 Task: Make in the project AquaVue a sprint 'Infrastructure Upgrade Sprint'. Create in the project AquaVue a sprint 'Infrastructure Upgrade Sprint'. Add in the project AquaVue a sprint 'Infrastructure Upgrade Sprint'
Action: Mouse moved to (168, 45)
Screenshot: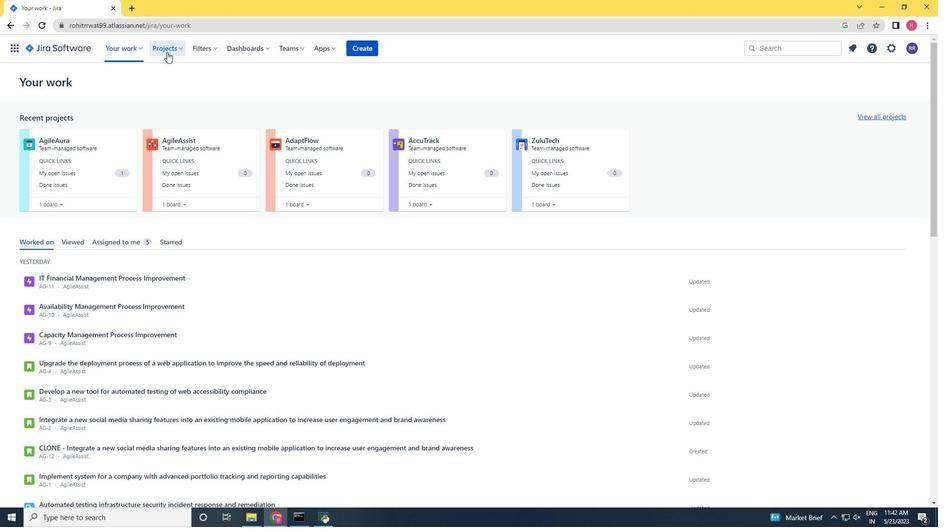 
Action: Mouse pressed left at (168, 45)
Screenshot: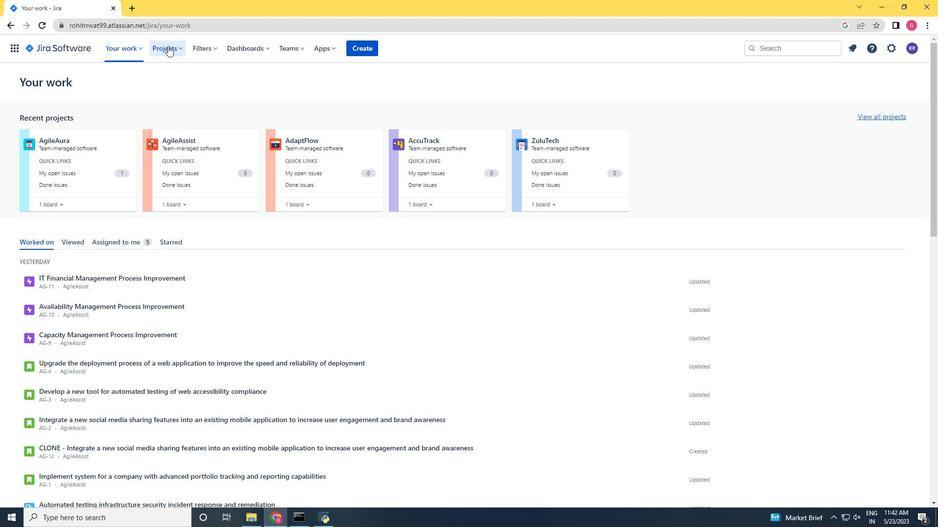 
Action: Mouse moved to (185, 96)
Screenshot: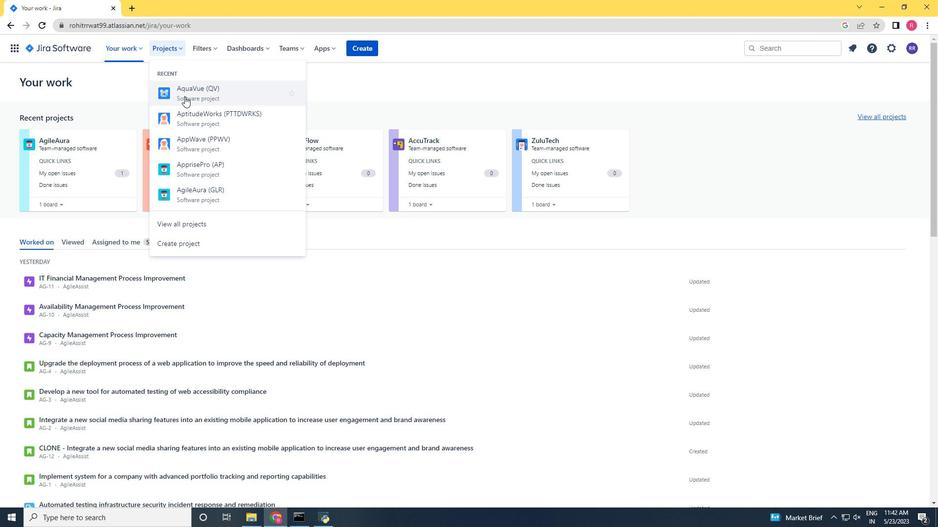 
Action: Mouse pressed left at (185, 96)
Screenshot: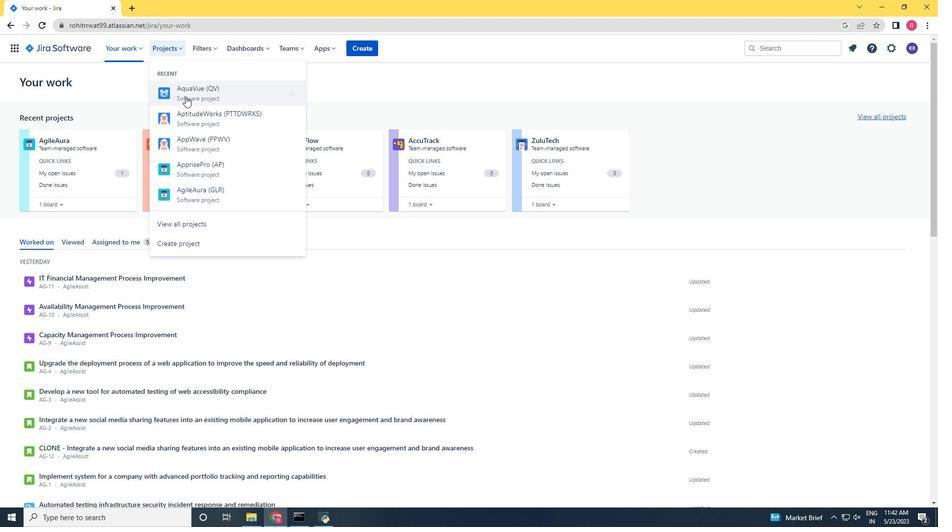 
Action: Mouse moved to (63, 152)
Screenshot: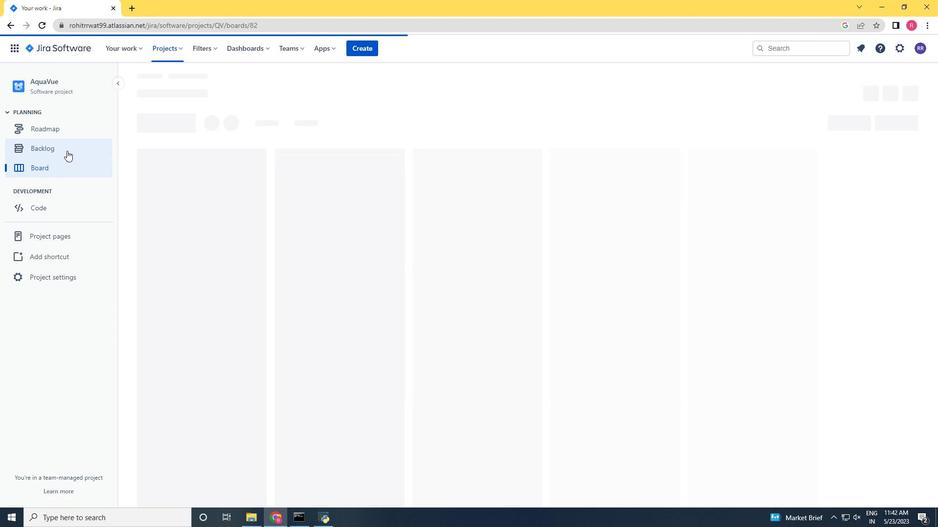 
Action: Mouse pressed left at (63, 152)
Screenshot: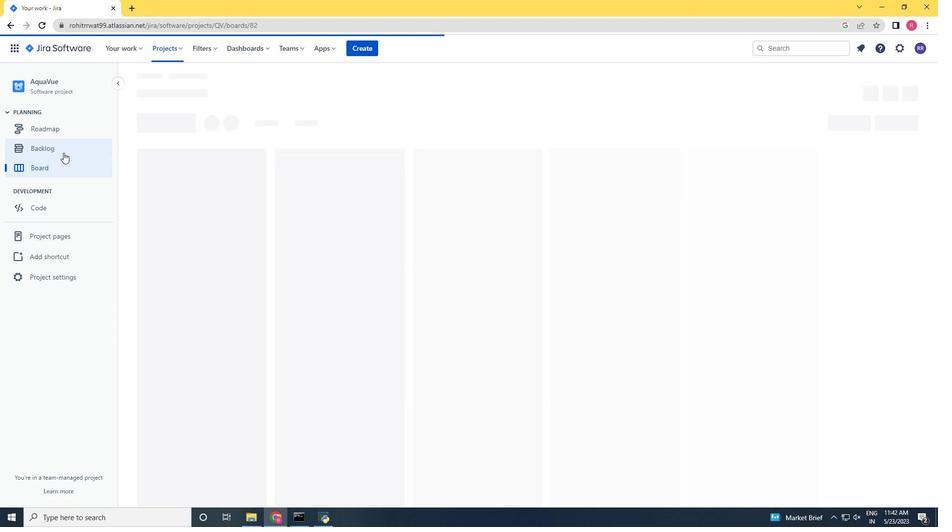
Action: Mouse moved to (880, 153)
Screenshot: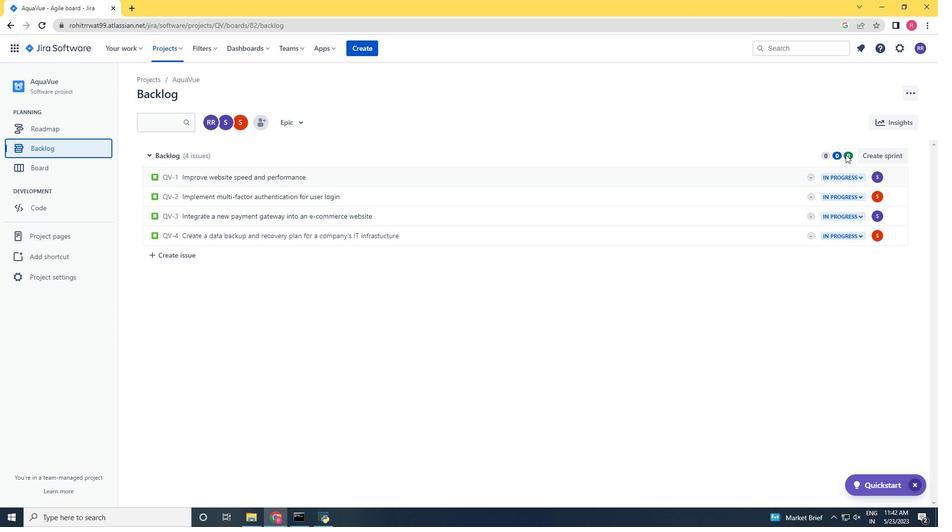
Action: Mouse pressed left at (880, 153)
Screenshot: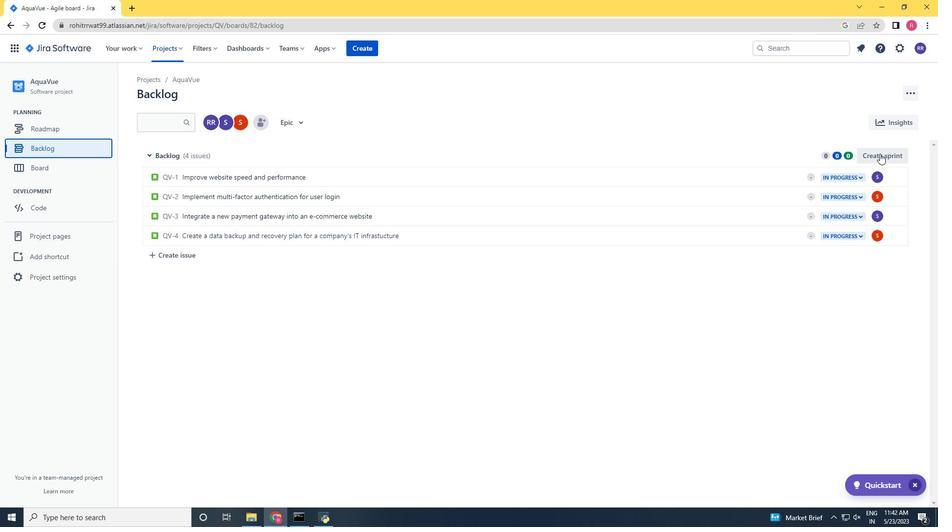 
Action: Mouse moved to (204, 155)
Screenshot: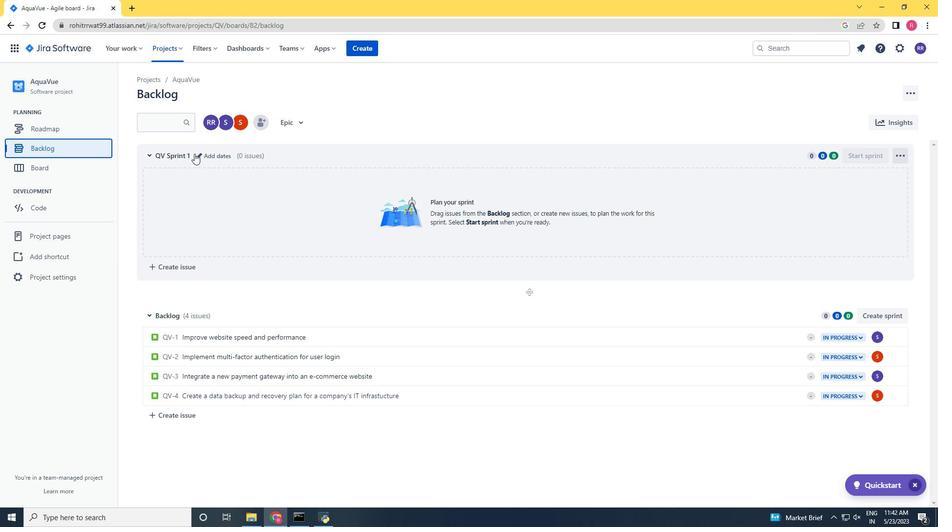 
Action: Mouse pressed left at (204, 155)
Screenshot: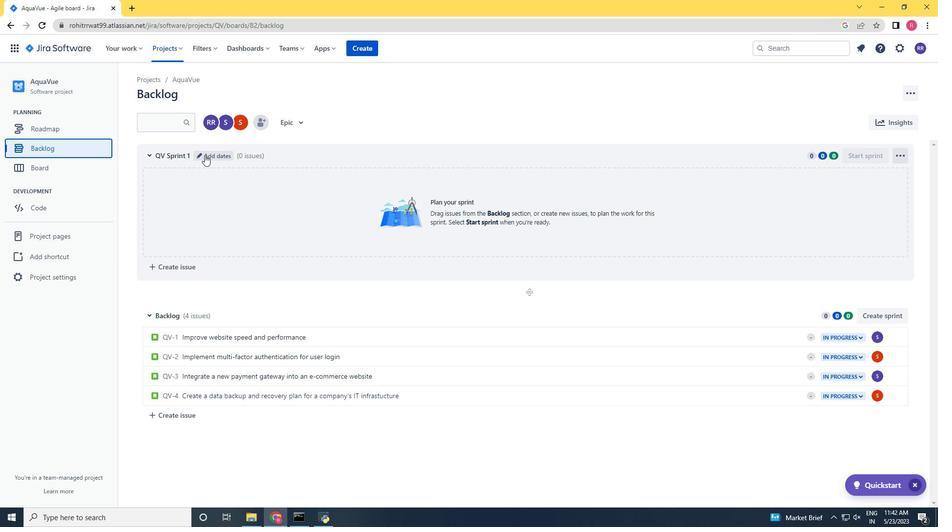 
Action: Key pressed <Key.backspace><Key.backspace><Key.backspace><Key.backspace><Key.backspace><Key.backspace><Key.backspace><Key.backspace><Key.backspace><Key.backspace><Key.backspace><Key.backspace><Key.backspace><Key.backspace><Key.backspace><Key.backspace><Key.backspace><Key.backspace><Key.backspace><Key.backspace><Key.backspace><Key.backspace><Key.backspace><Key.backspace><Key.backspace><Key.backspace><Key.backspace><Key.backspace><Key.backspace><Key.backspace><Key.backspace><Key.backspace><Key.backspace><Key.backspace><Key.backspace><Key.backspace><Key.backspace><Key.backspace><Key.shift><Key.shift>Infrastructure<Key.space><Key.shift>Upgrade<Key.space><Key.shift>Sprint<Key.space><Key.enter>
Screenshot: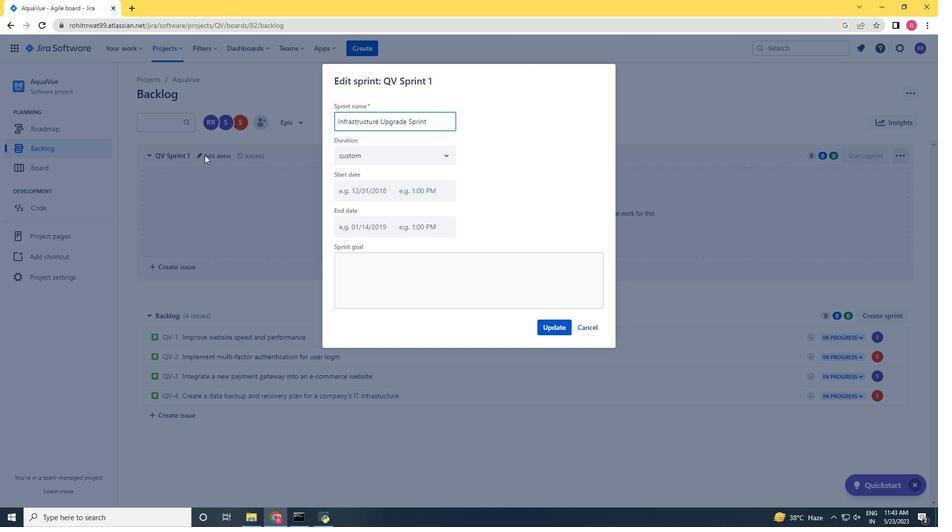 
Action: Mouse moved to (888, 319)
Screenshot: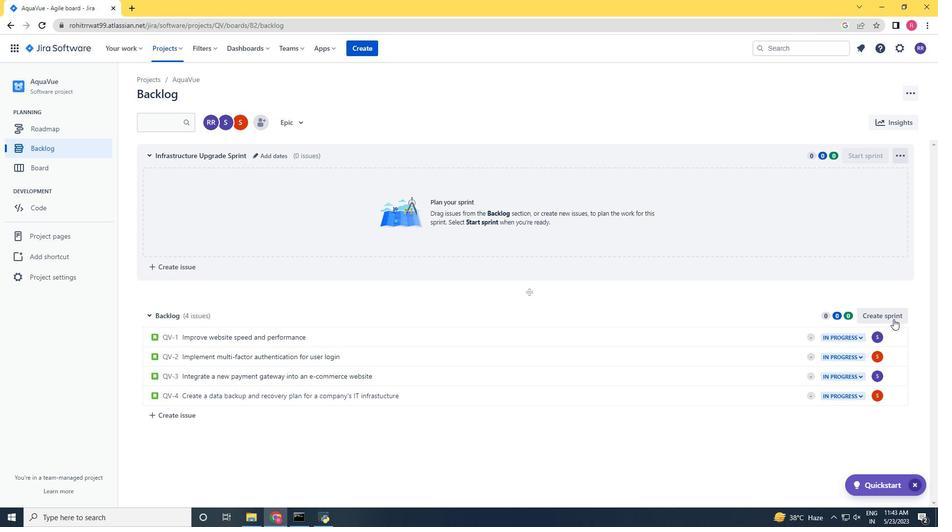 
Action: Mouse pressed left at (888, 319)
Screenshot: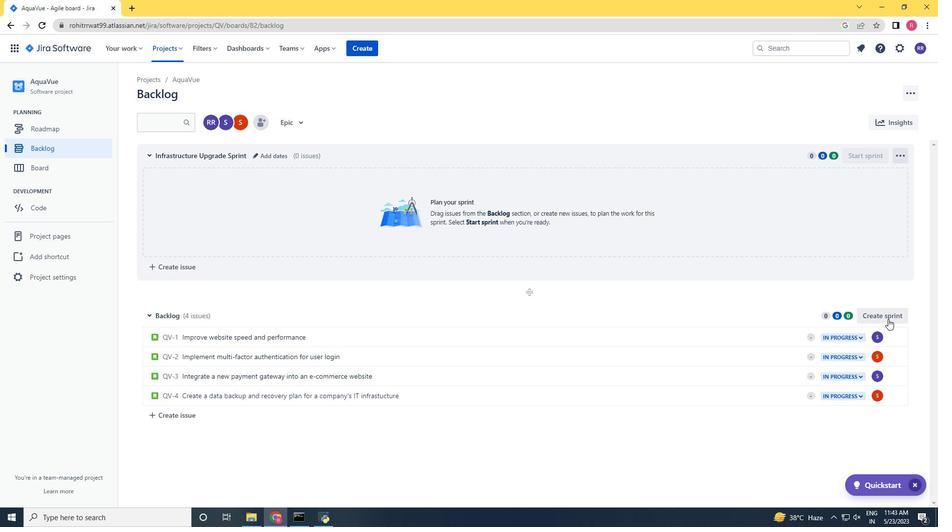 
Action: Mouse moved to (267, 318)
Screenshot: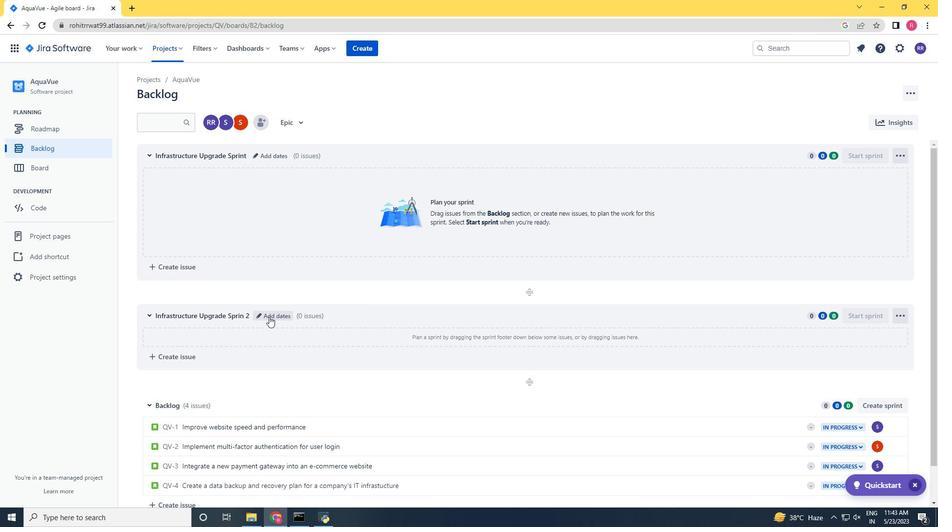 
Action: Mouse pressed left at (267, 318)
Screenshot: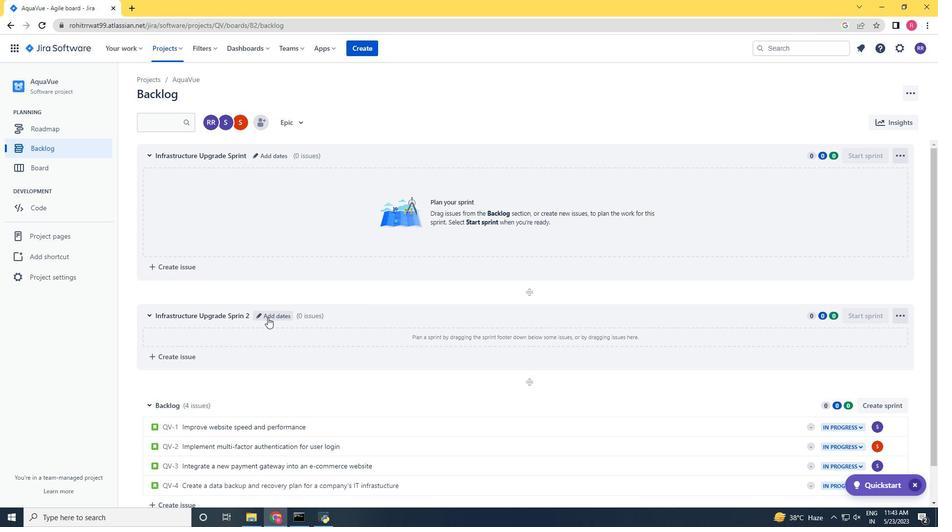 
Action: Key pressed <Key.backspace>
Screenshot: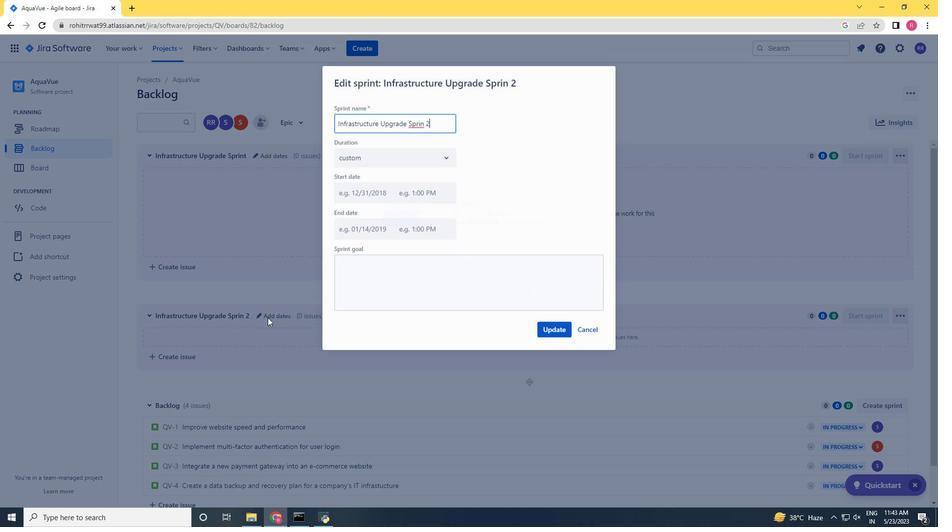 
Action: Mouse moved to (267, 318)
Screenshot: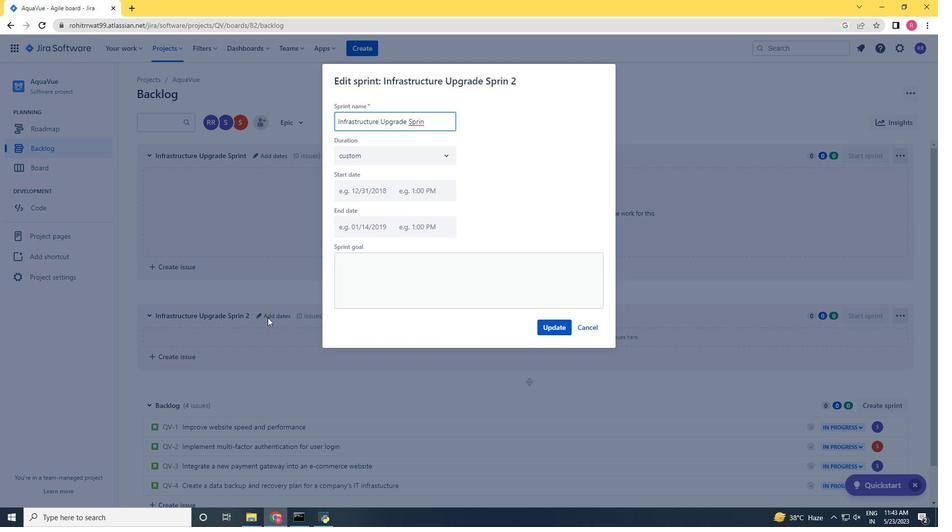 
Action: Key pressed <Key.backspace>
Screenshot: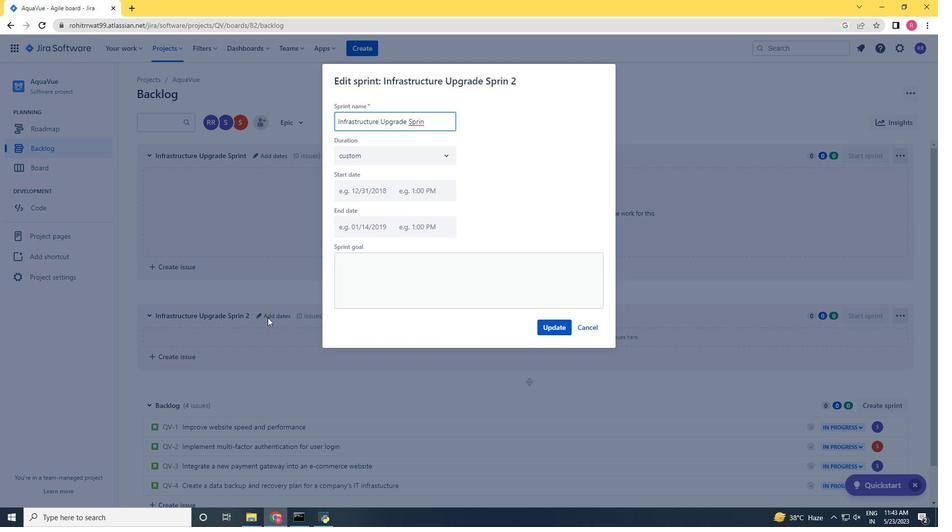
Action: Mouse moved to (268, 318)
Screenshot: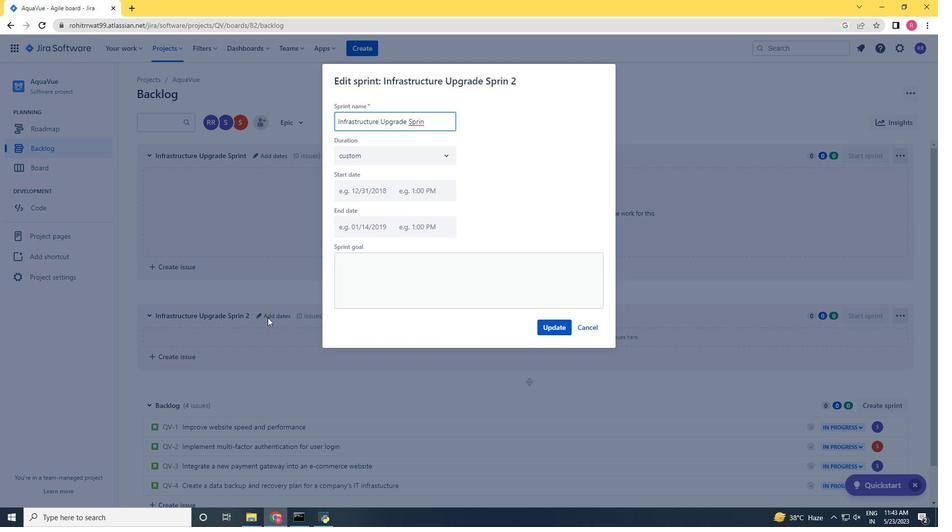 
Action: Key pressed <Key.backspace>
Screenshot: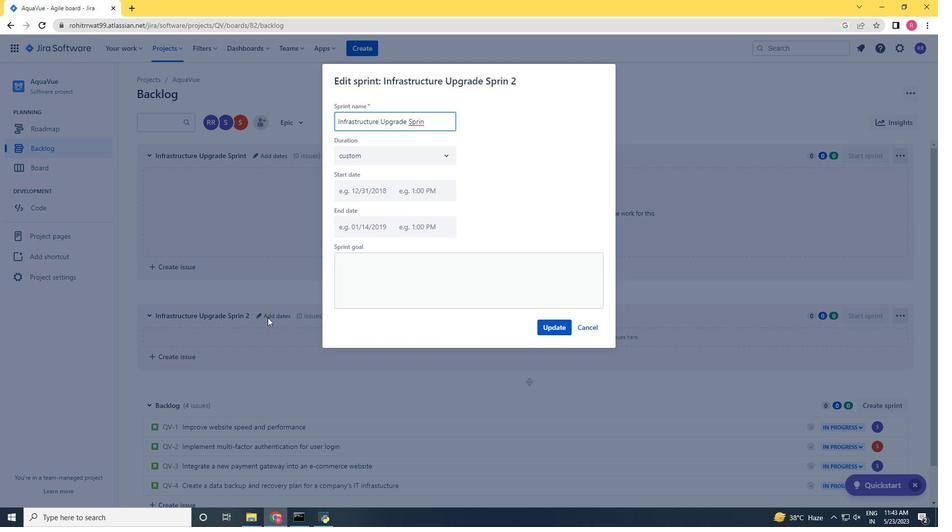 
Action: Mouse moved to (269, 318)
Screenshot: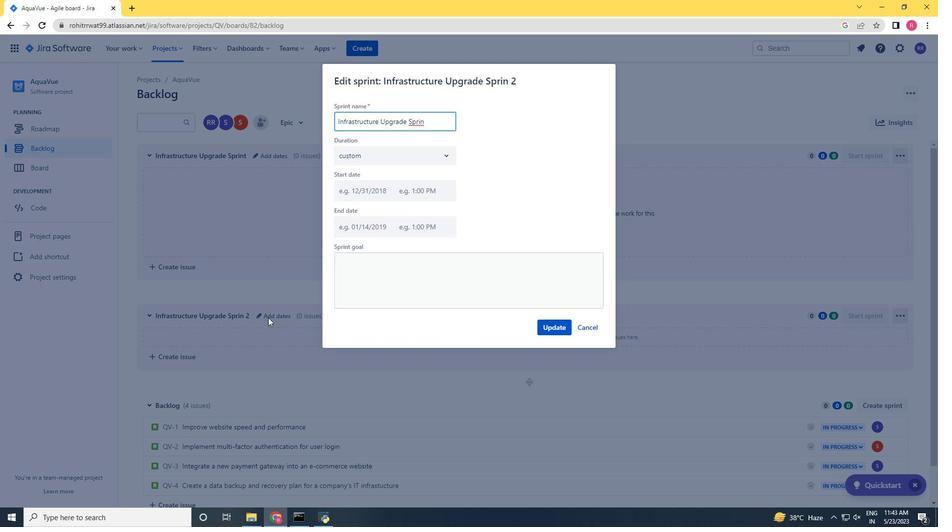 
Action: Key pressed <Key.backspace>
Screenshot: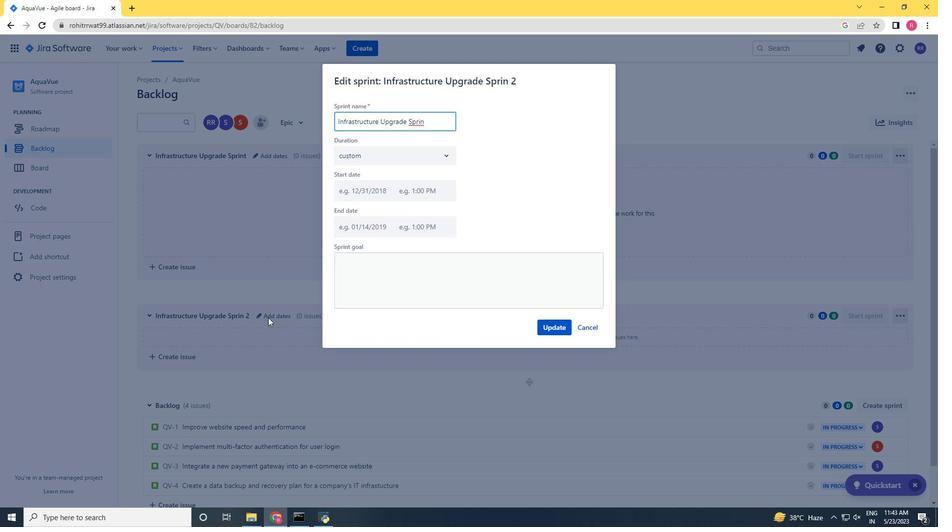 
Action: Mouse moved to (270, 318)
Screenshot: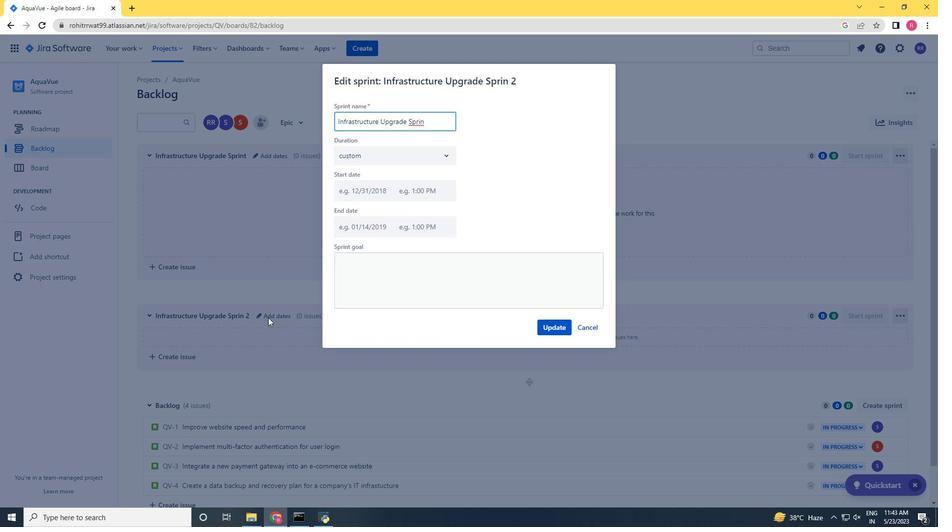 
Action: Key pressed <Key.backspace>
Screenshot: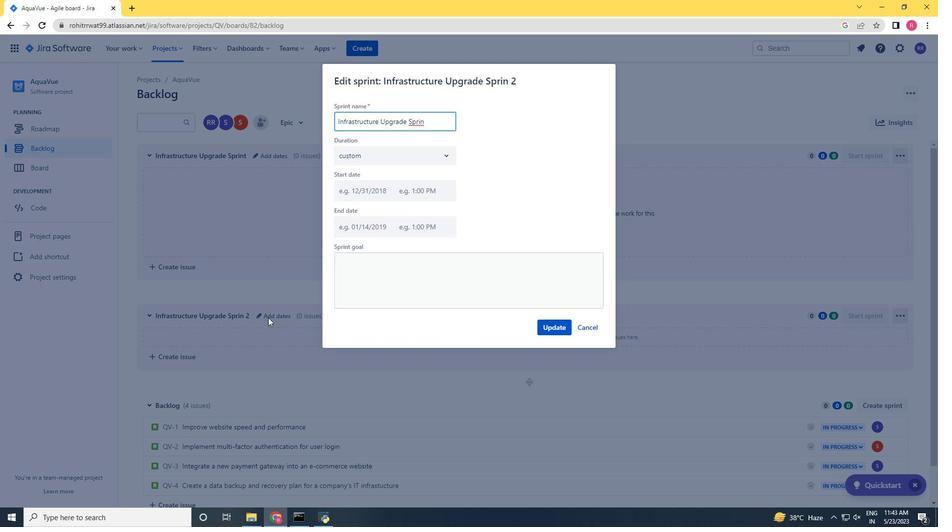 
Action: Mouse moved to (273, 318)
Screenshot: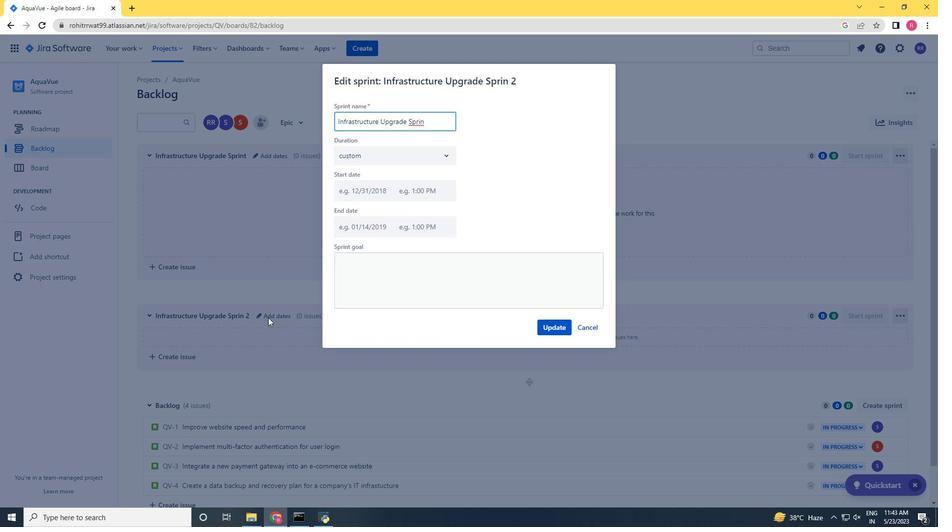 
Action: Key pressed <Key.backspace>
Screenshot: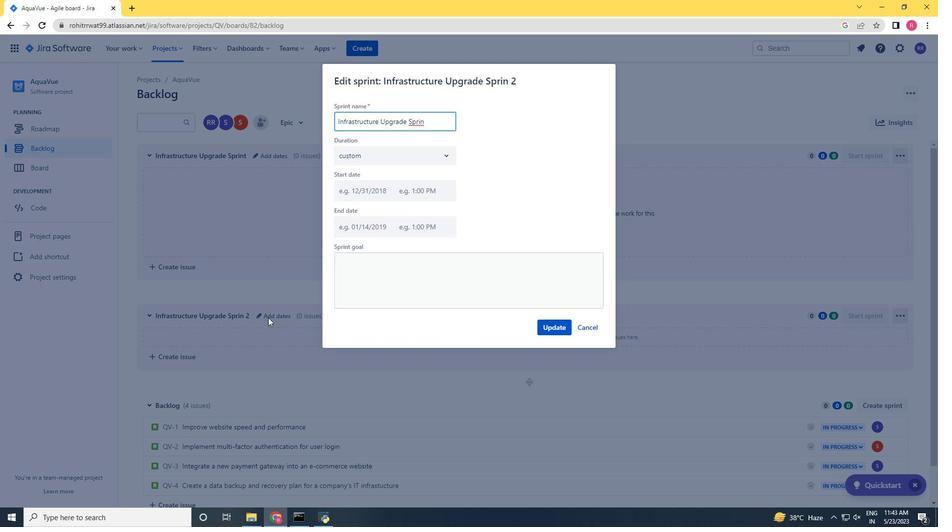 
Action: Mouse moved to (274, 318)
Screenshot: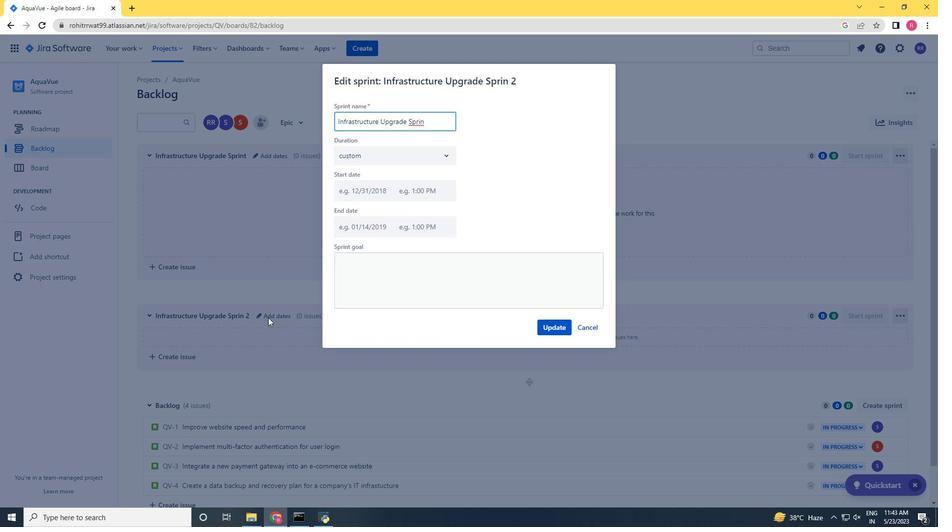 
Action: Key pressed <Key.backspace>
Screenshot: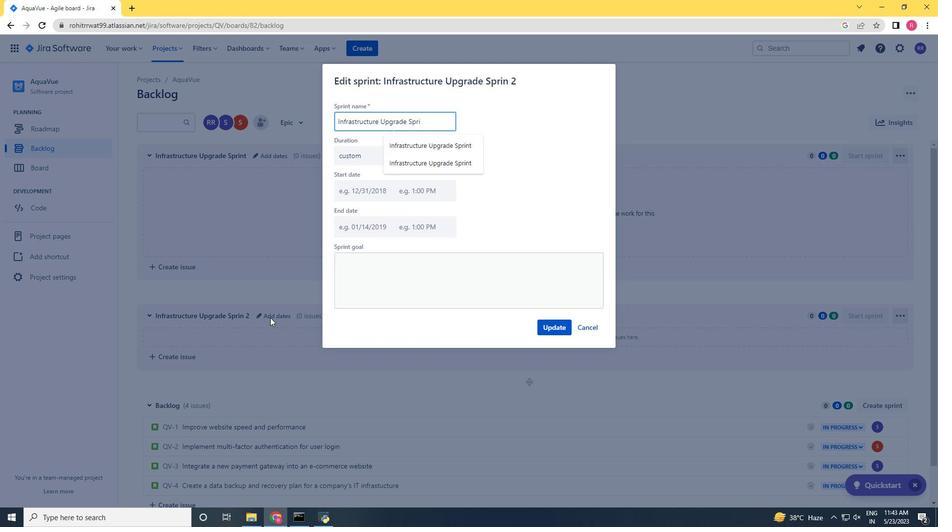 
Action: Mouse moved to (298, 318)
Screenshot: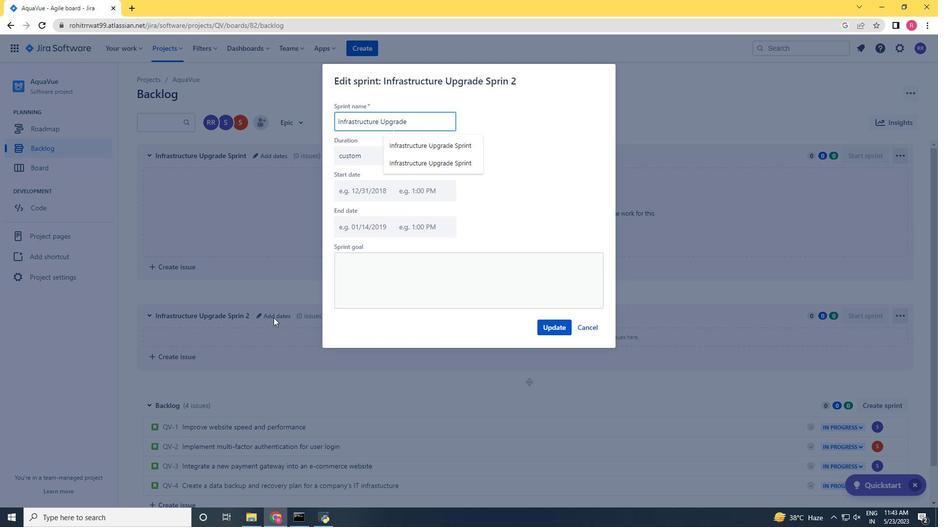 
Action: Key pressed <Key.backspace>
Screenshot: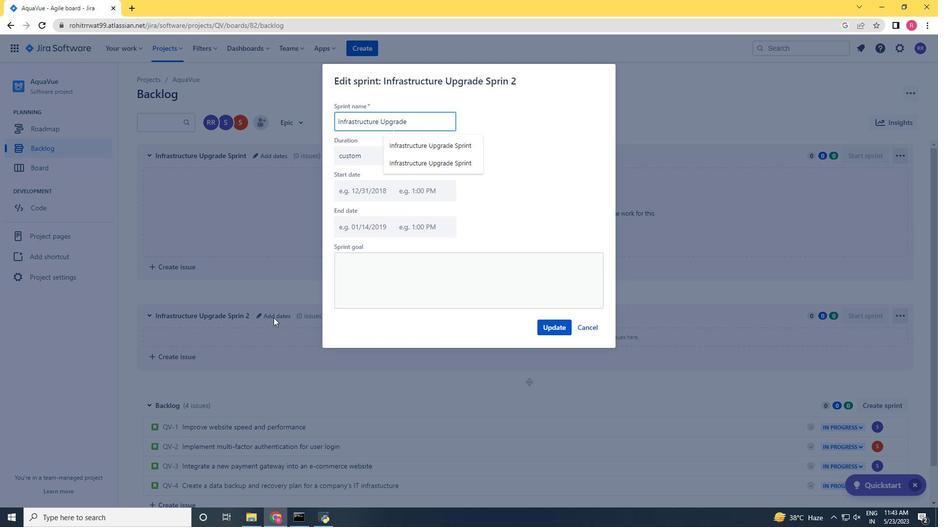 
Action: Mouse moved to (304, 318)
Screenshot: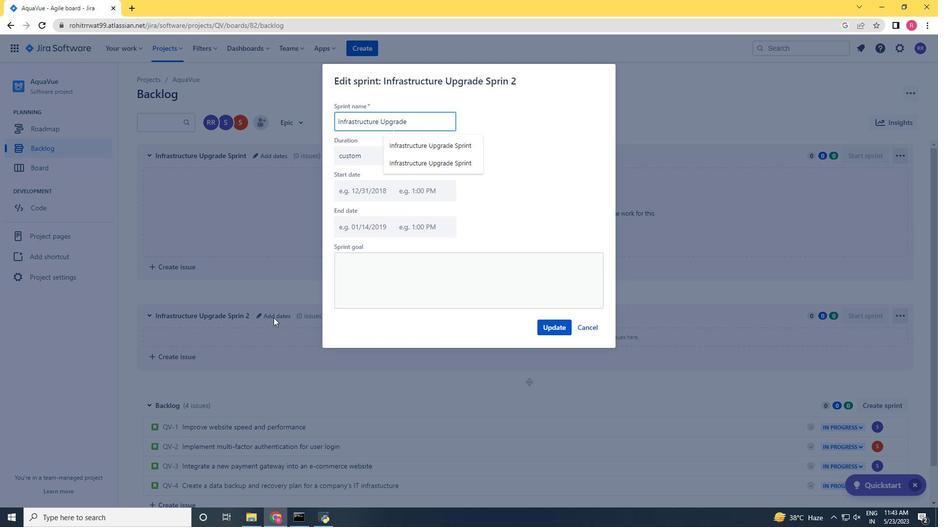 
Action: Key pressed <Key.backspace><Key.backspace>
Screenshot: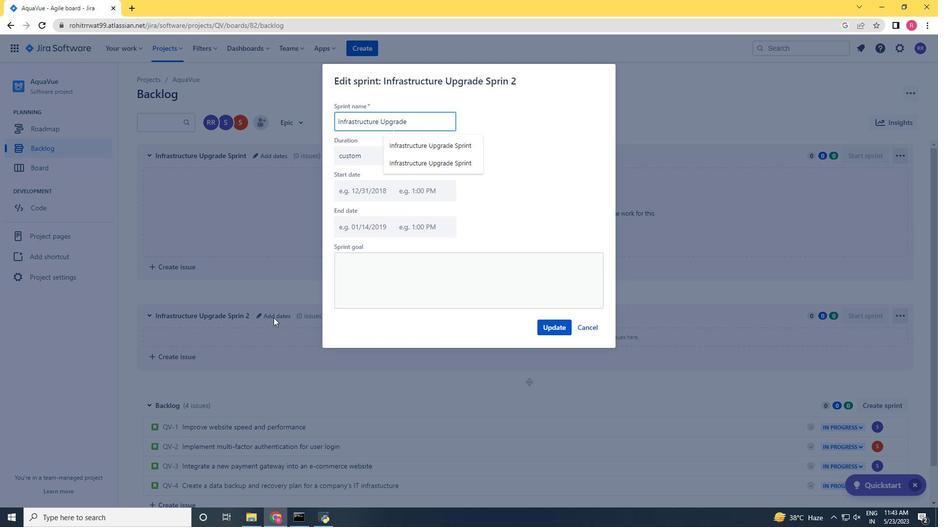 
Action: Mouse moved to (306, 318)
Screenshot: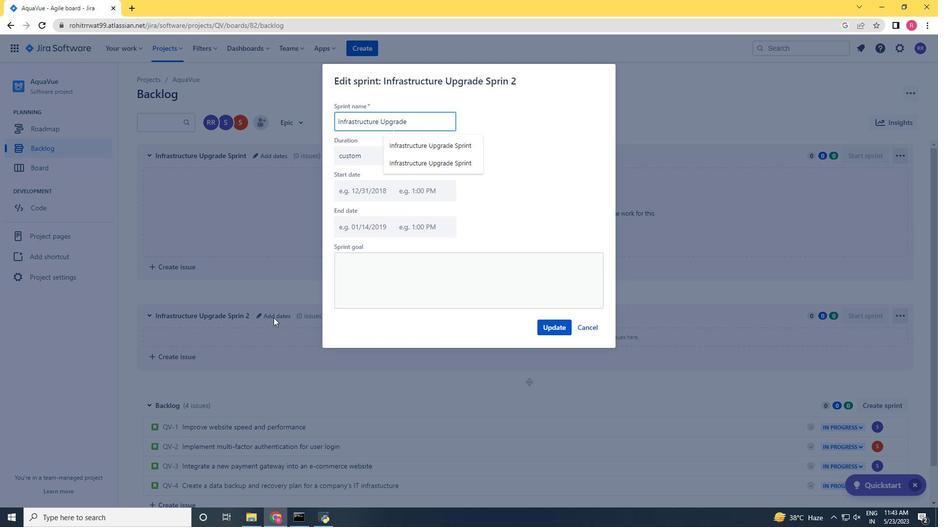 
Action: Key pressed <Key.backspace>
Screenshot: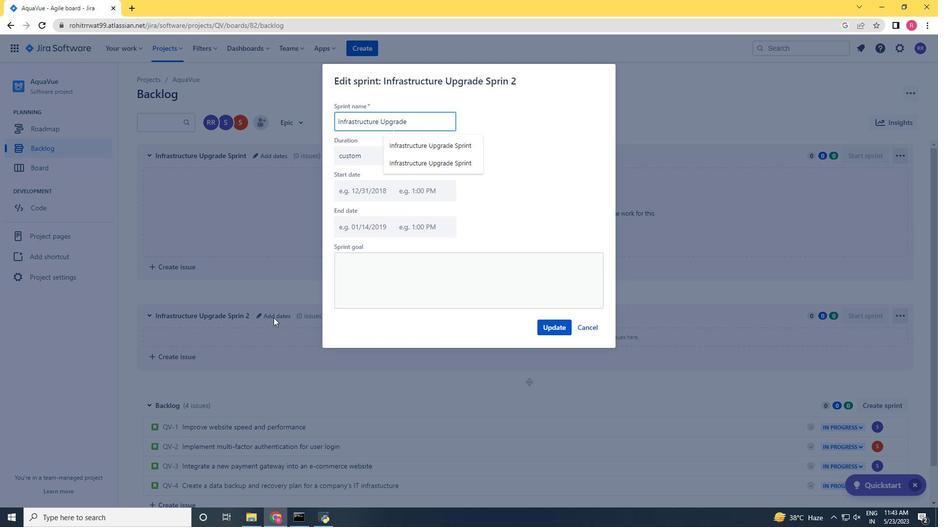 
Action: Mouse moved to (320, 318)
Screenshot: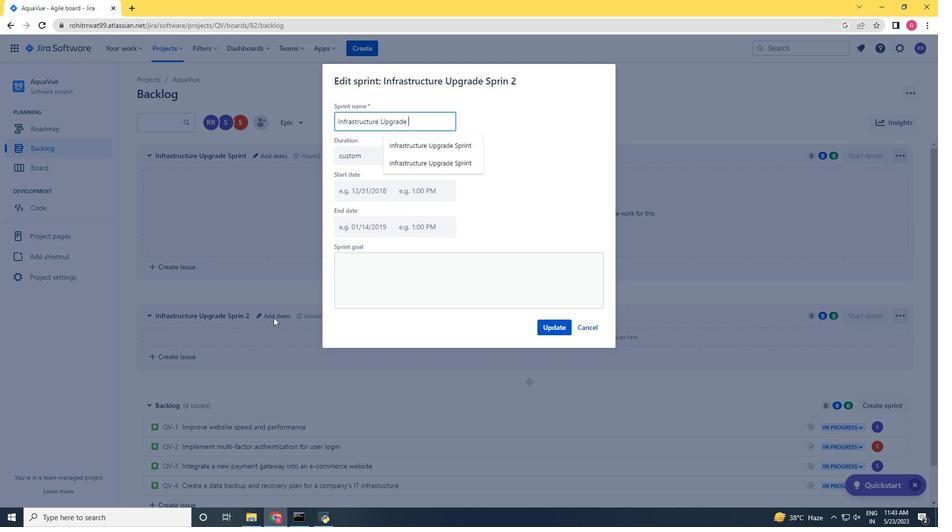 
Action: Key pressed <Key.backspace>
Screenshot: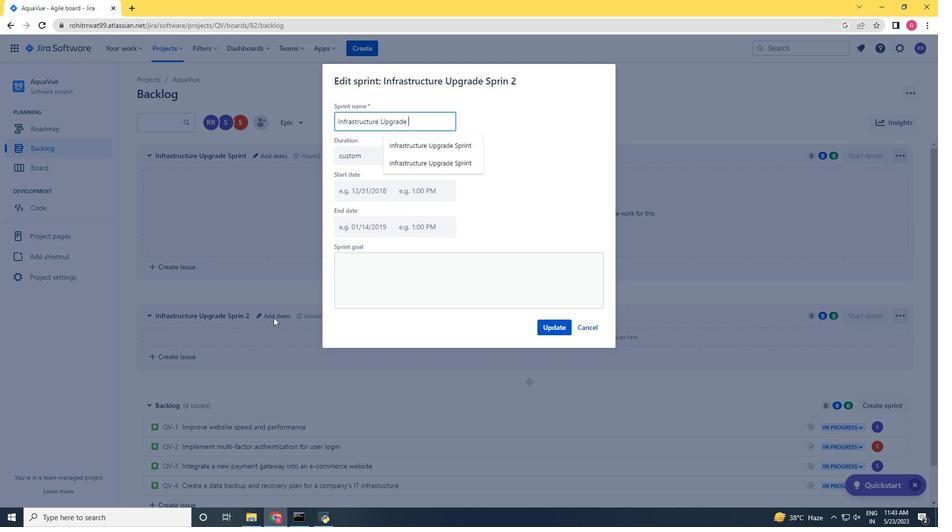 
Action: Mouse moved to (326, 317)
Screenshot: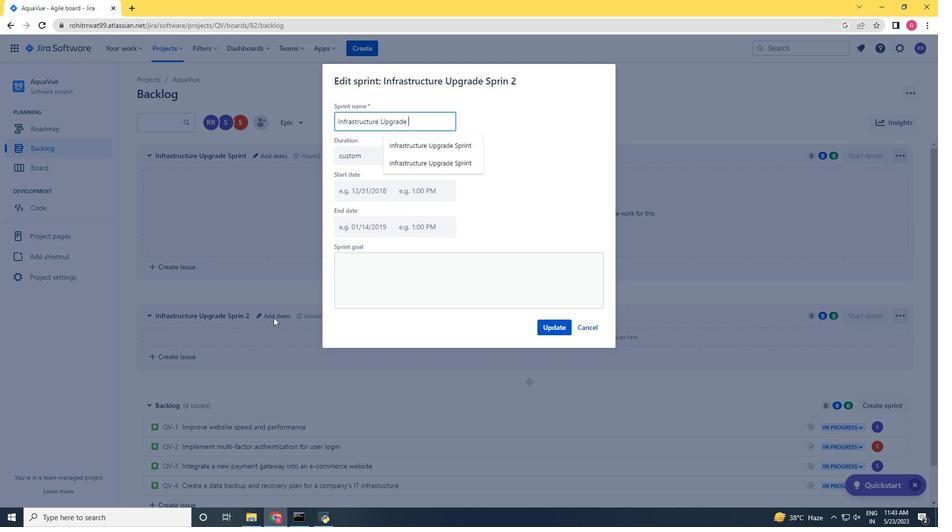 
Action: Key pressed <Key.backspace>
Screenshot: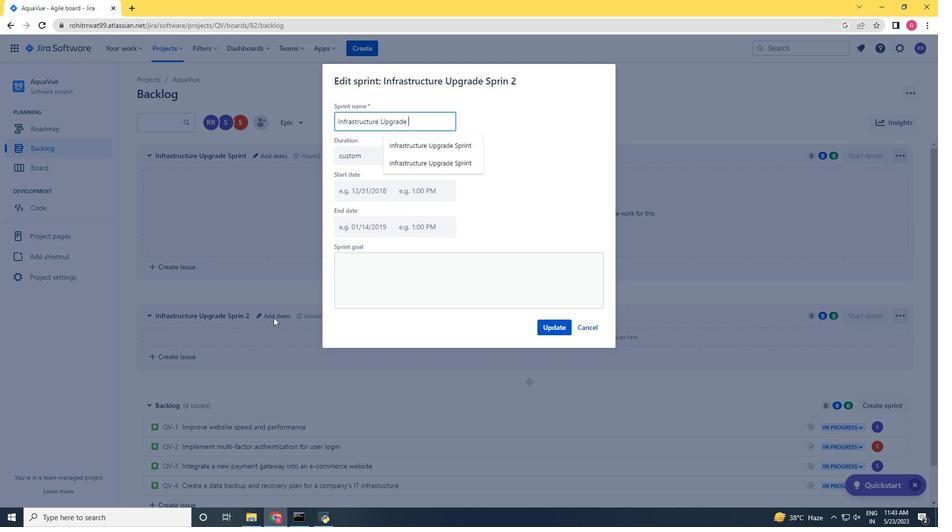 
Action: Mouse moved to (329, 317)
Screenshot: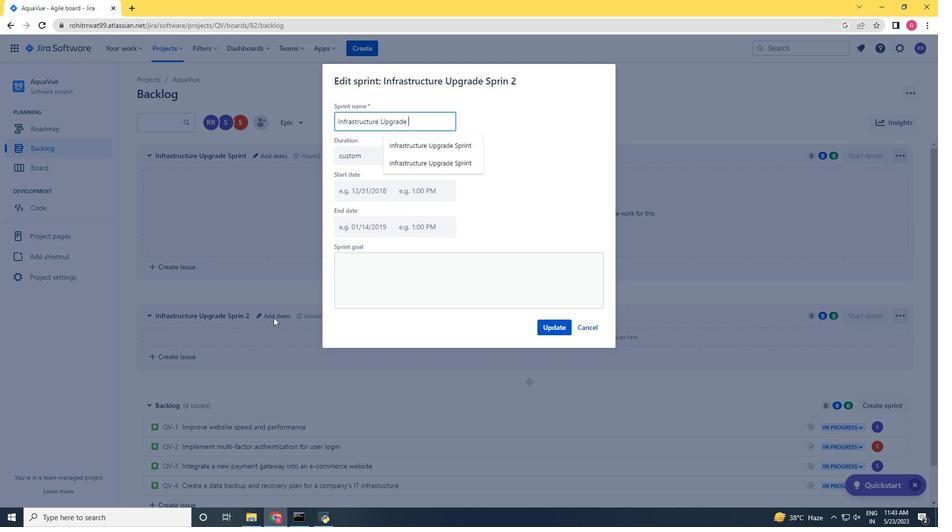
Action: Key pressed <Key.backspace>
Screenshot: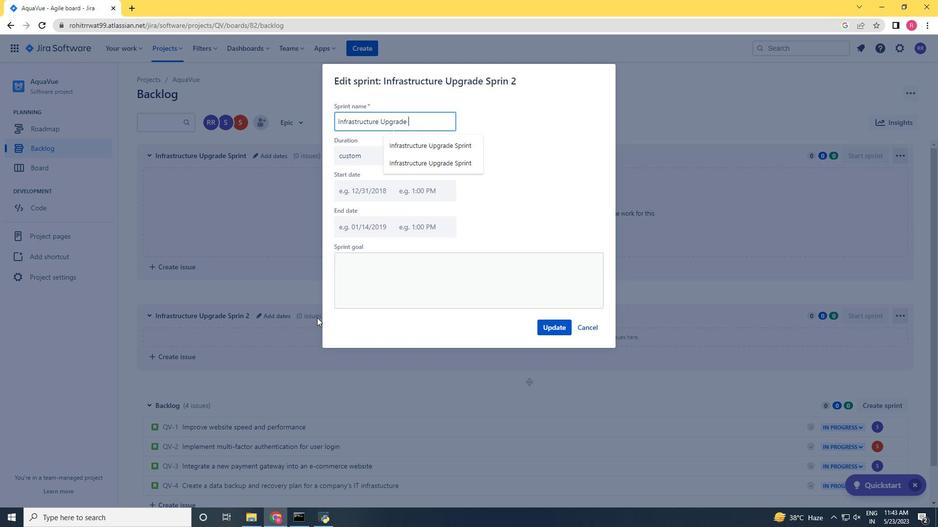 
Action: Mouse moved to (332, 315)
Screenshot: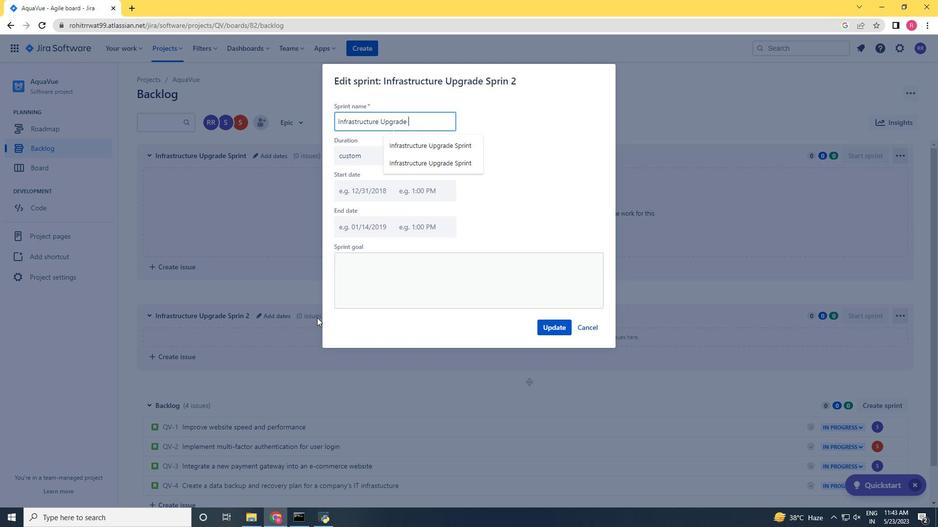 
Action: Key pressed <Key.backspace>
Screenshot: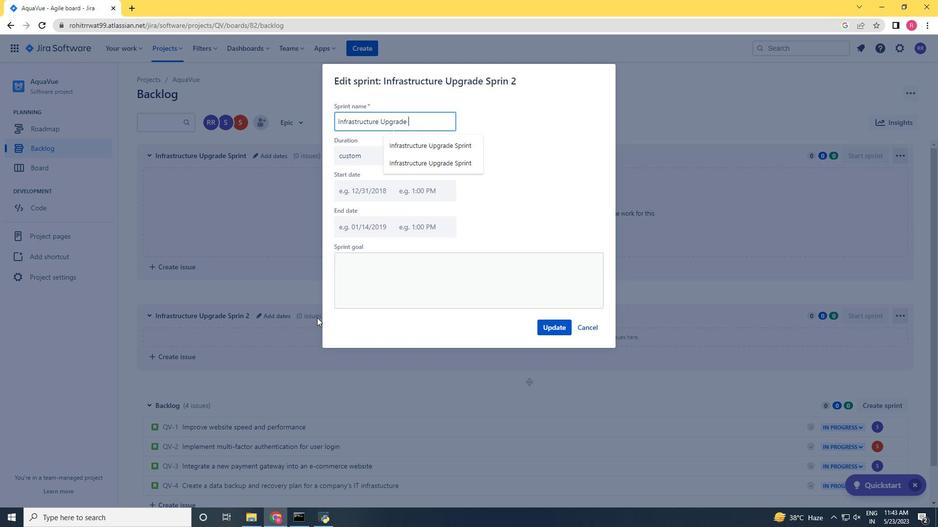 
Action: Mouse moved to (335, 315)
Screenshot: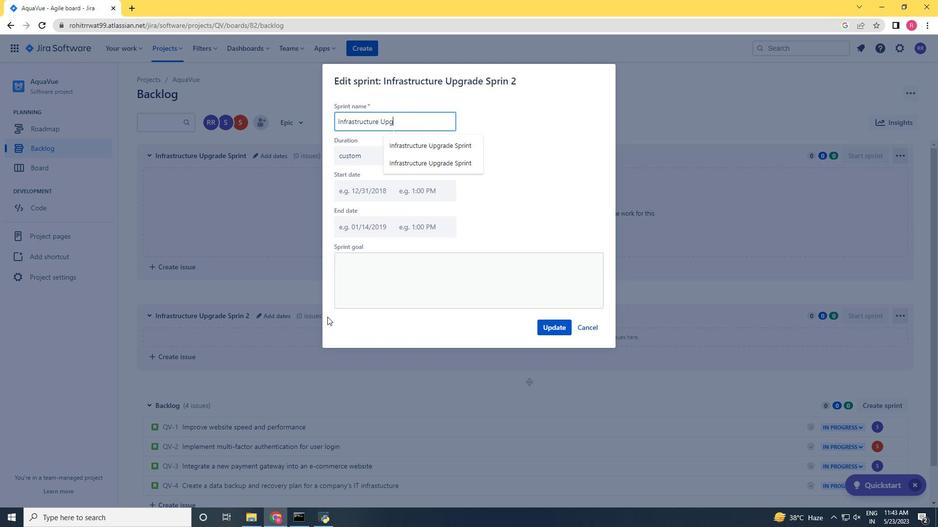 
Action: Key pressed <Key.backspace>
Screenshot: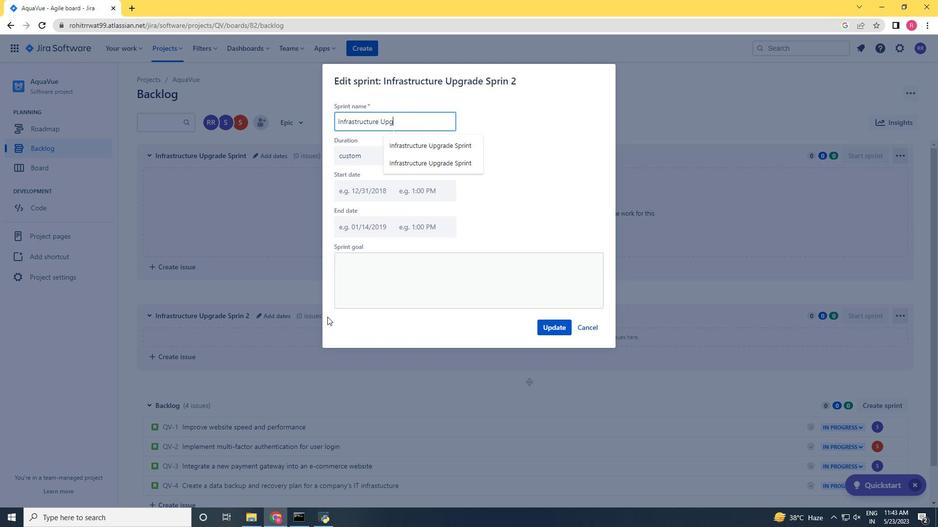
Action: Mouse moved to (335, 315)
Screenshot: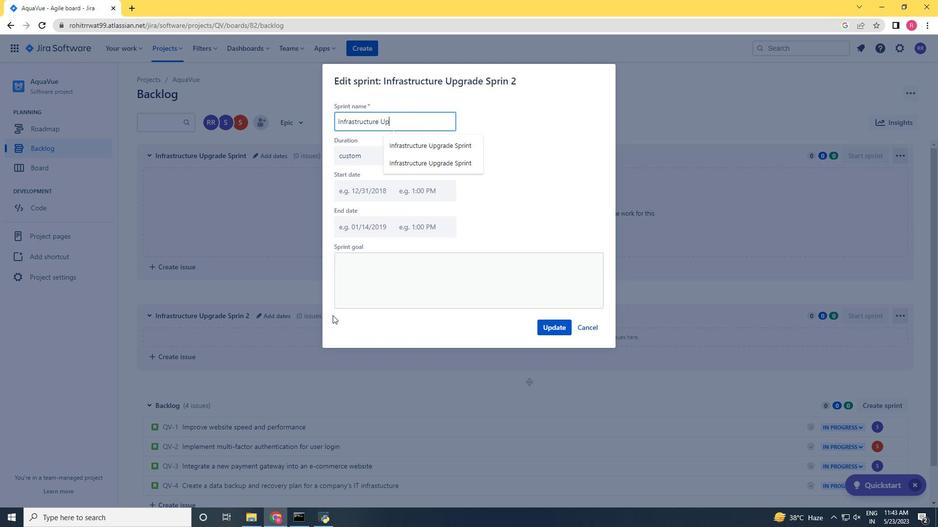 
Action: Key pressed <Key.backspace><Key.backspace><Key.backspace><Key.backspace><Key.backspace><Key.backspace><Key.backspace><Key.backspace><Key.backspace><Key.backspace><Key.backspace><Key.backspace><Key.backspace><Key.backspace><Key.backspace><Key.backspace><Key.backspace><Key.backspace><Key.backspace><Key.backspace><Key.backspace><Key.backspace><Key.backspace><Key.backspace><Key.backspace><Key.backspace><Key.backspace><Key.backspace><Key.backspace><Key.backspace><Key.backspace><Key.backspace>
Screenshot: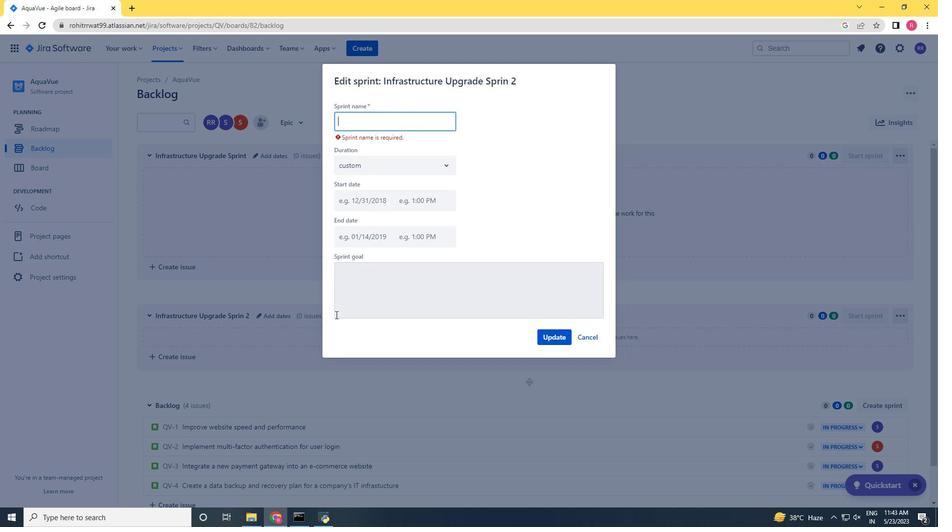 
Action: Mouse moved to (336, 314)
Screenshot: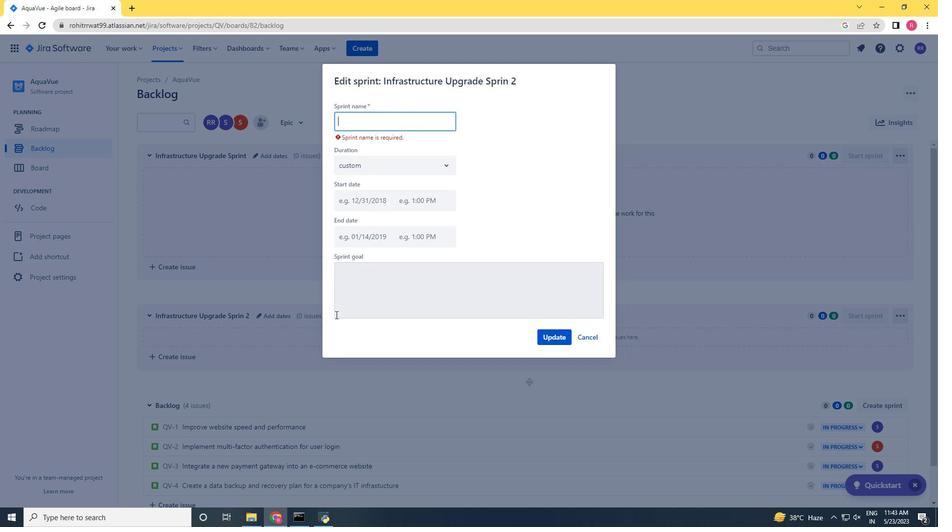 
Action: Key pressed <Key.shift>Infrastucture<Key.space><Key.left><Key.left><Key.left><Key.left><Key.left><Key.left><Key.left><Key.left><Key.left><Key.left><Key.left><Key.right><Key.right><Key.right><Key.right>r<Key.right><Key.right><Key.right><Key.right><Key.right><Key.right><Key.right><Key.right><Key.right><Key.right><Key.right><Key.shift>Upgrade<Key.space><Key.shift><Key.shift><Key.shift><Key.shift><Key.shift><Key.shift><Key.shift><Key.shift><Key.shift><Key.shift><Key.shift><Key.shift><Key.shift><Key.shift>Sprint<Key.enter>
Screenshot: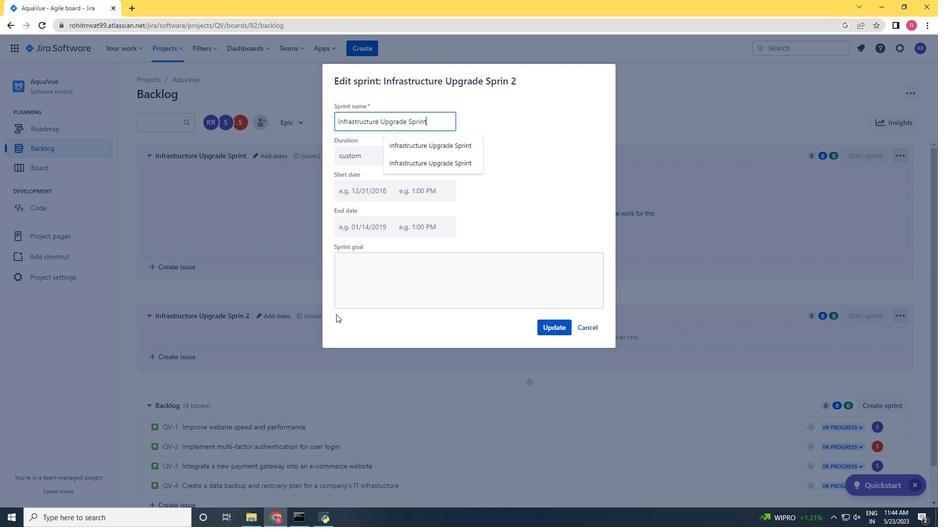 
Action: Mouse moved to (869, 403)
Screenshot: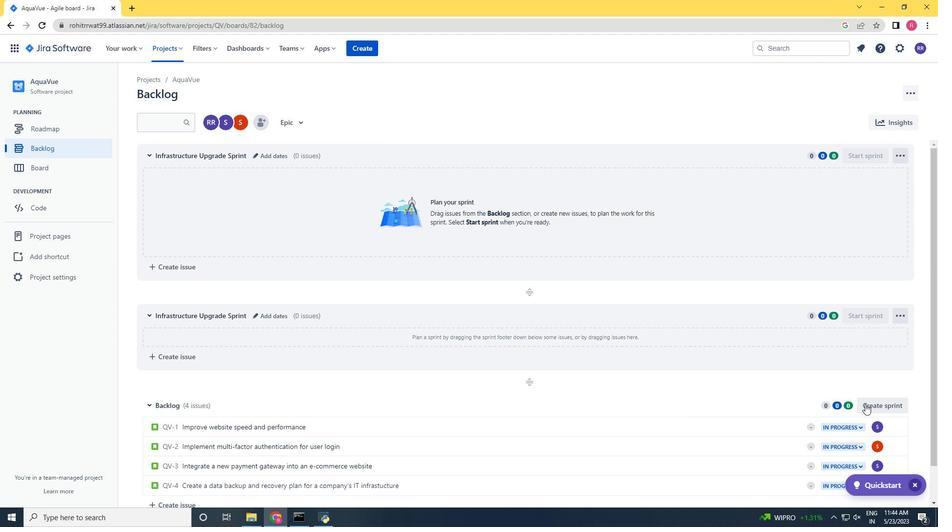 
Action: Mouse pressed left at (869, 403)
Screenshot: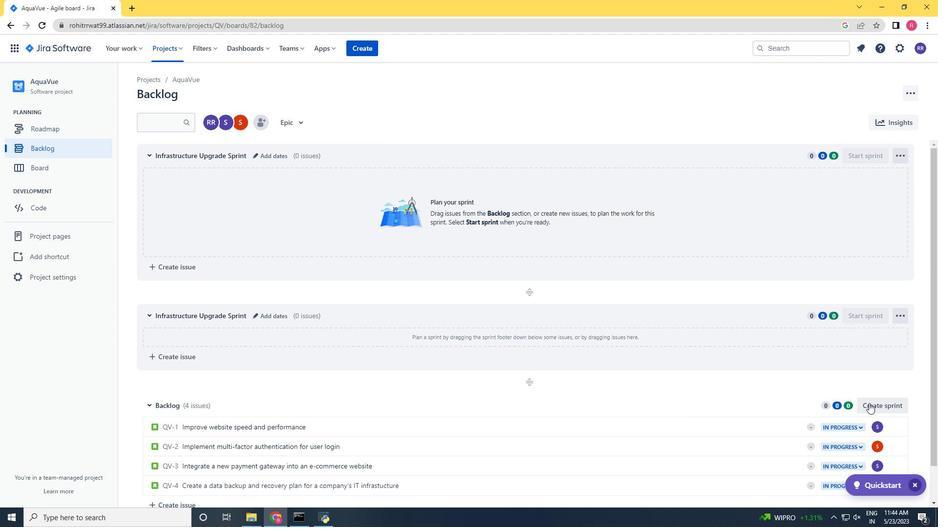 
Action: Mouse moved to (255, 403)
Screenshot: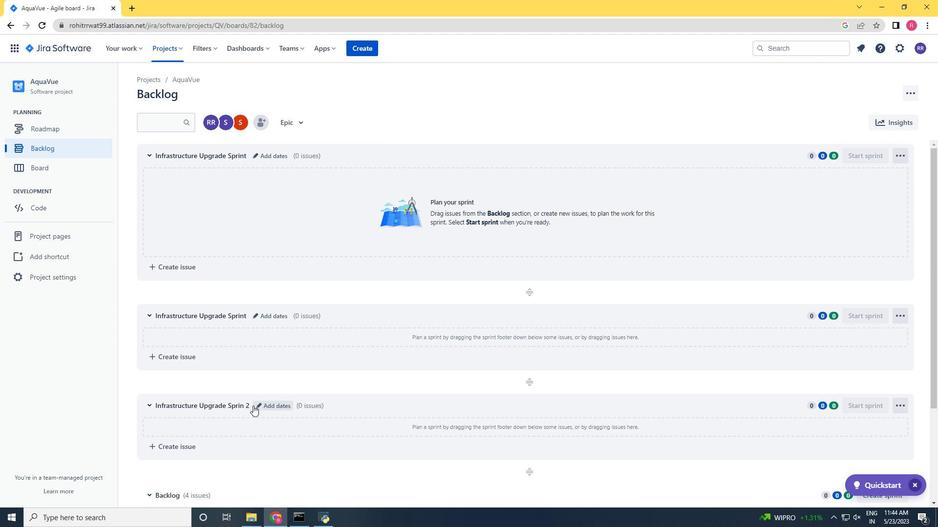 
Action: Mouse pressed left at (255, 403)
Screenshot: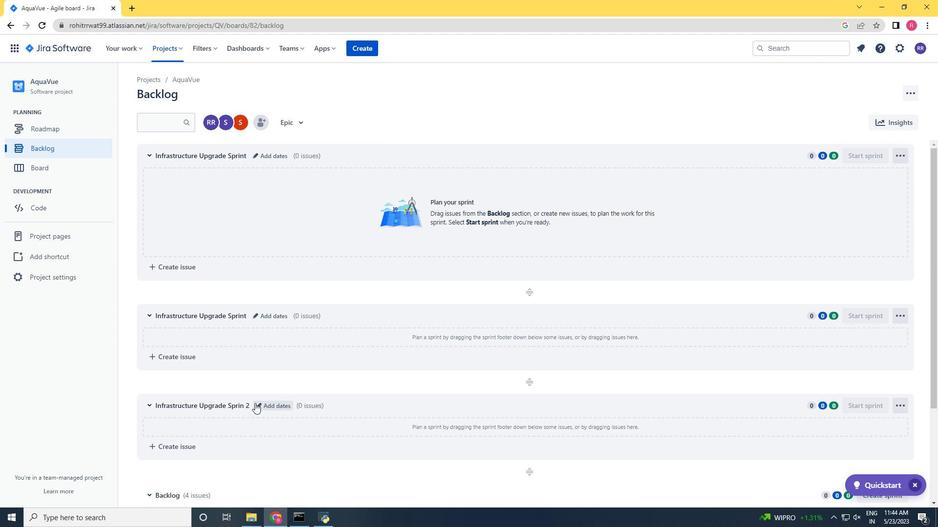 
Action: Key pressed <Key.backspace><Key.backspace>t<Key.enter>
Screenshot: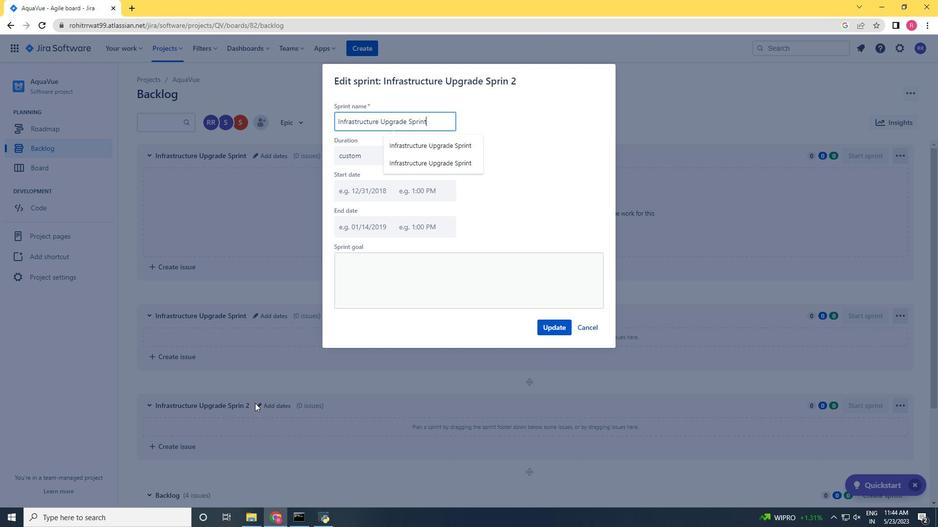 
Action: Mouse moved to (278, 453)
Screenshot: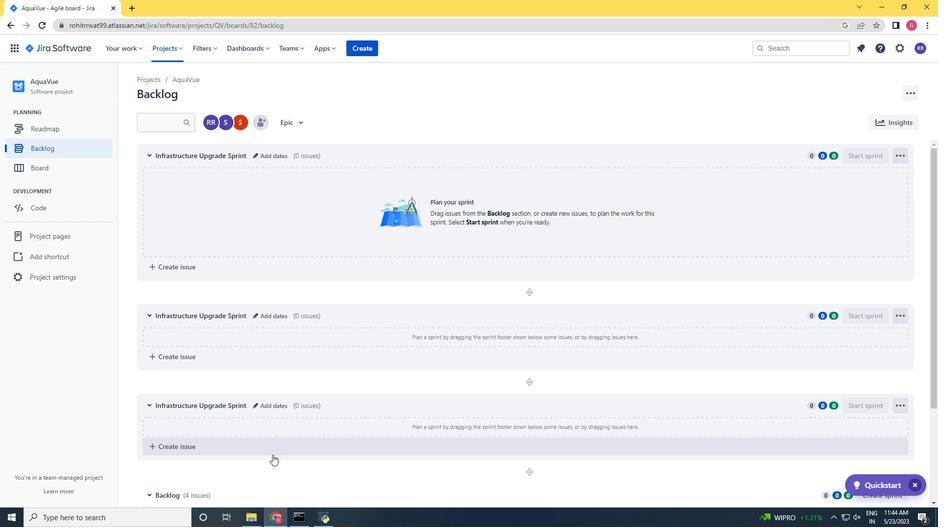 
Action: Mouse scrolled (278, 453) with delta (0, 0)
Screenshot: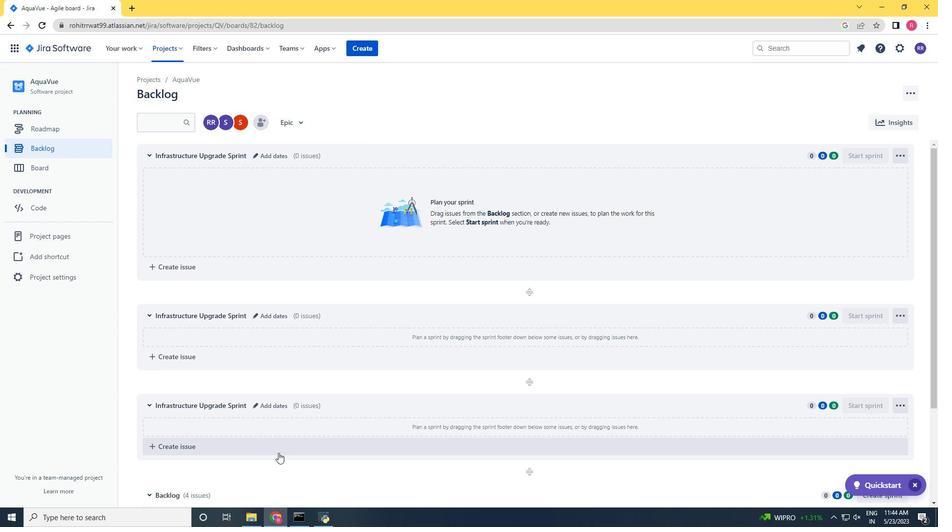 
Action: Mouse scrolled (278, 453) with delta (0, 0)
Screenshot: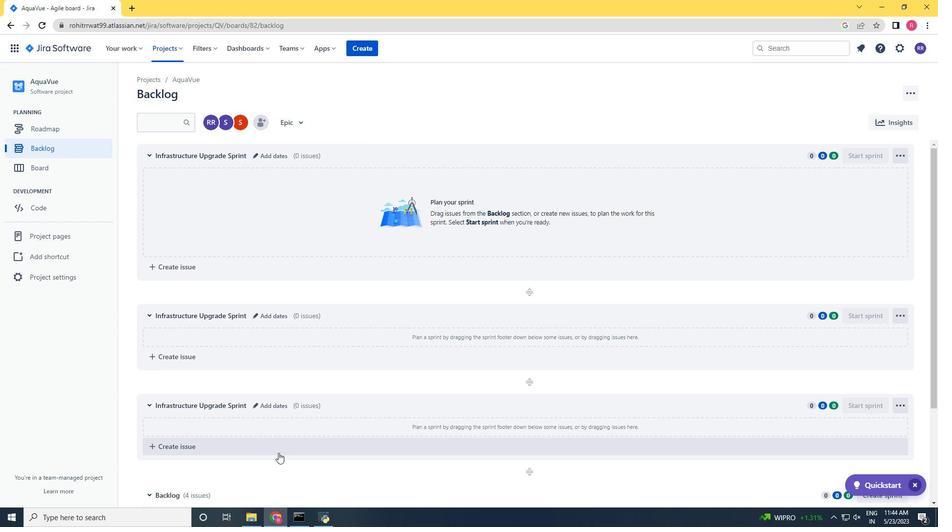 
Action: Mouse scrolled (278, 453) with delta (0, 0)
Screenshot: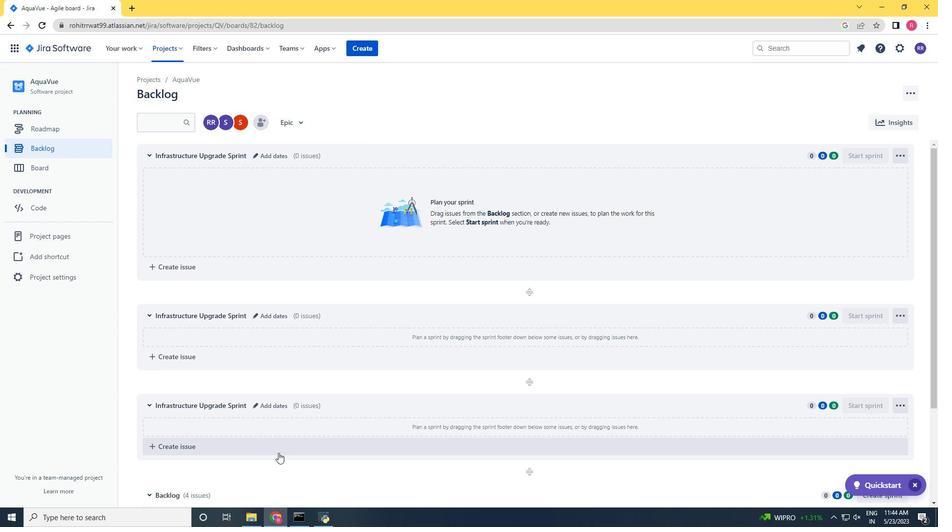 
Action: Mouse scrolled (278, 454) with delta (0, 0)
Screenshot: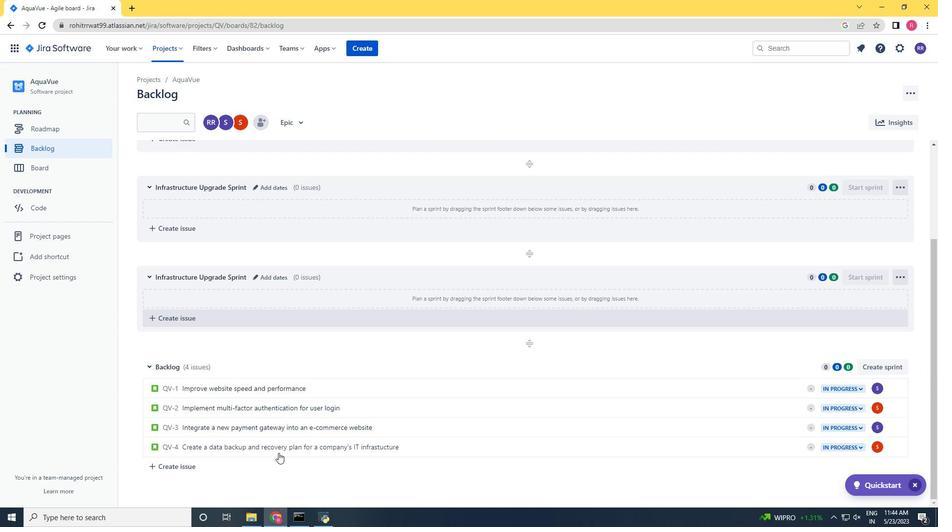 
Action: Mouse scrolled (278, 454) with delta (0, 0)
Screenshot: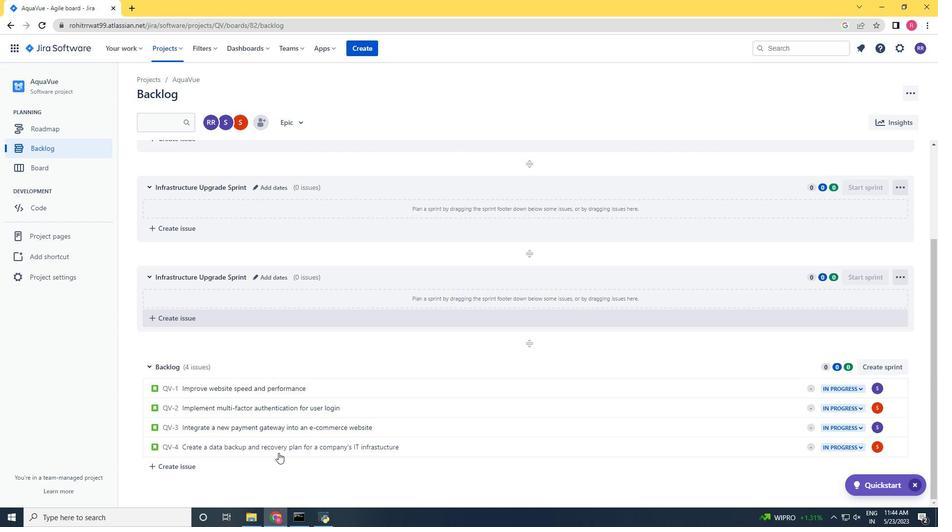 
Action: Mouse scrolled (278, 454) with delta (0, 0)
Screenshot: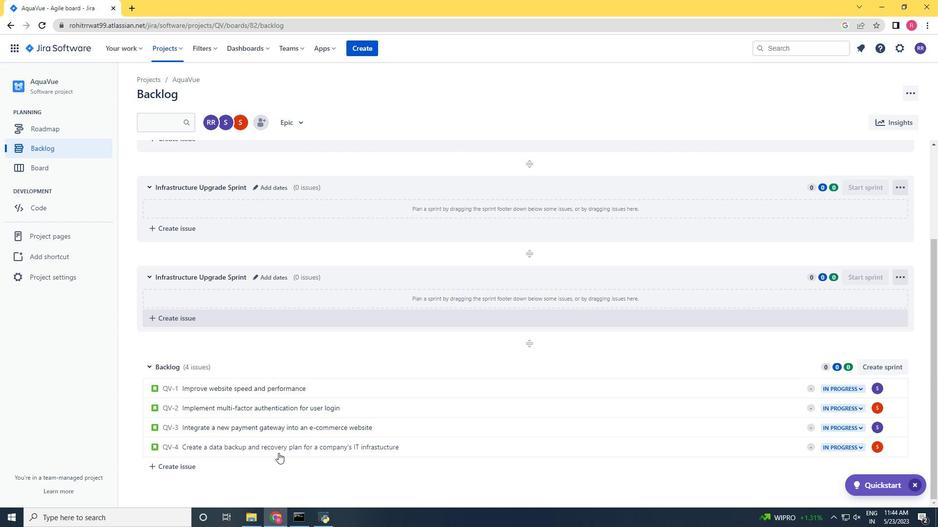 
Action: Mouse scrolled (278, 454) with delta (0, 0)
Screenshot: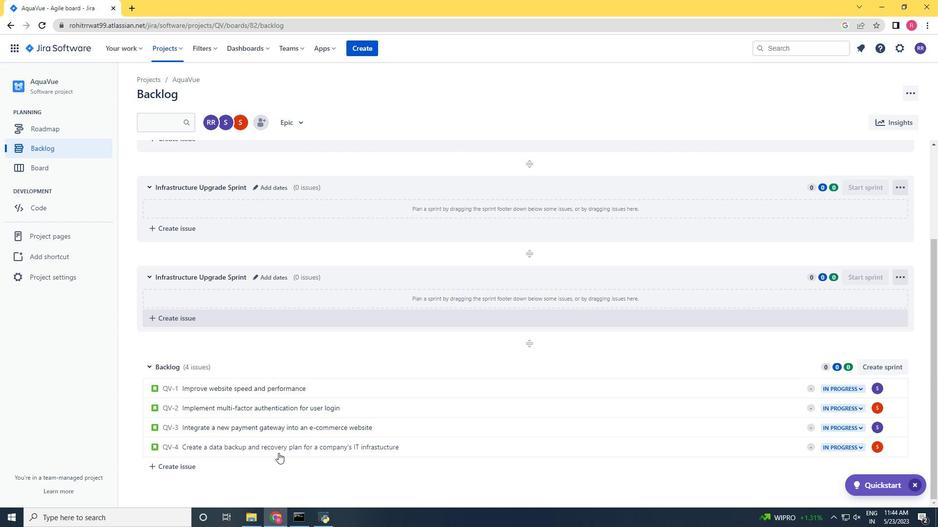 
Action: Mouse scrolled (278, 454) with delta (0, 0)
Screenshot: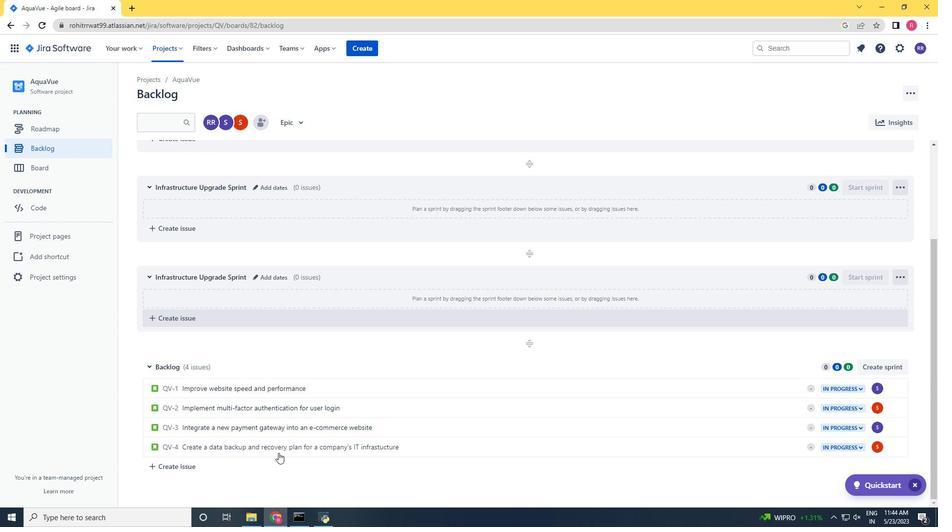 
Action: Mouse scrolled (278, 454) with delta (0, 0)
Screenshot: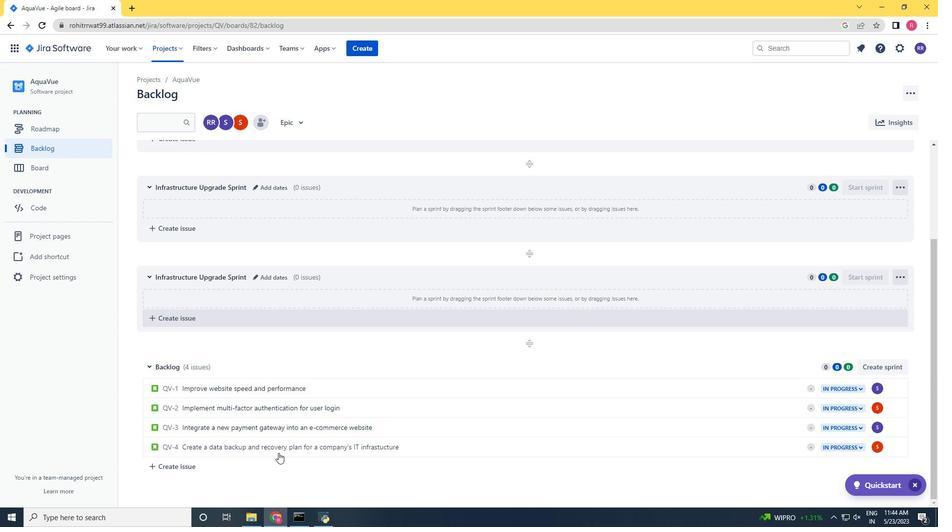 
